 Task: Check the percentage active listings of soaker tub in the last 5 years.
Action: Mouse moved to (978, 224)
Screenshot: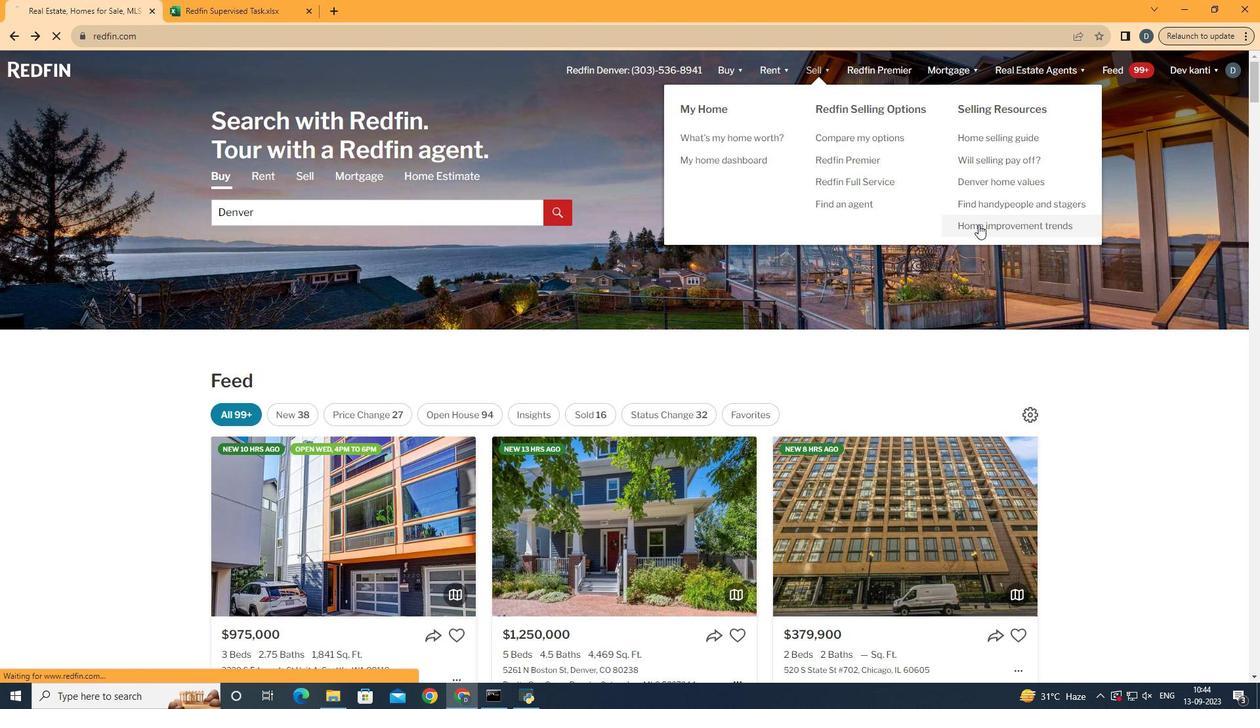 
Action: Mouse pressed left at (978, 224)
Screenshot: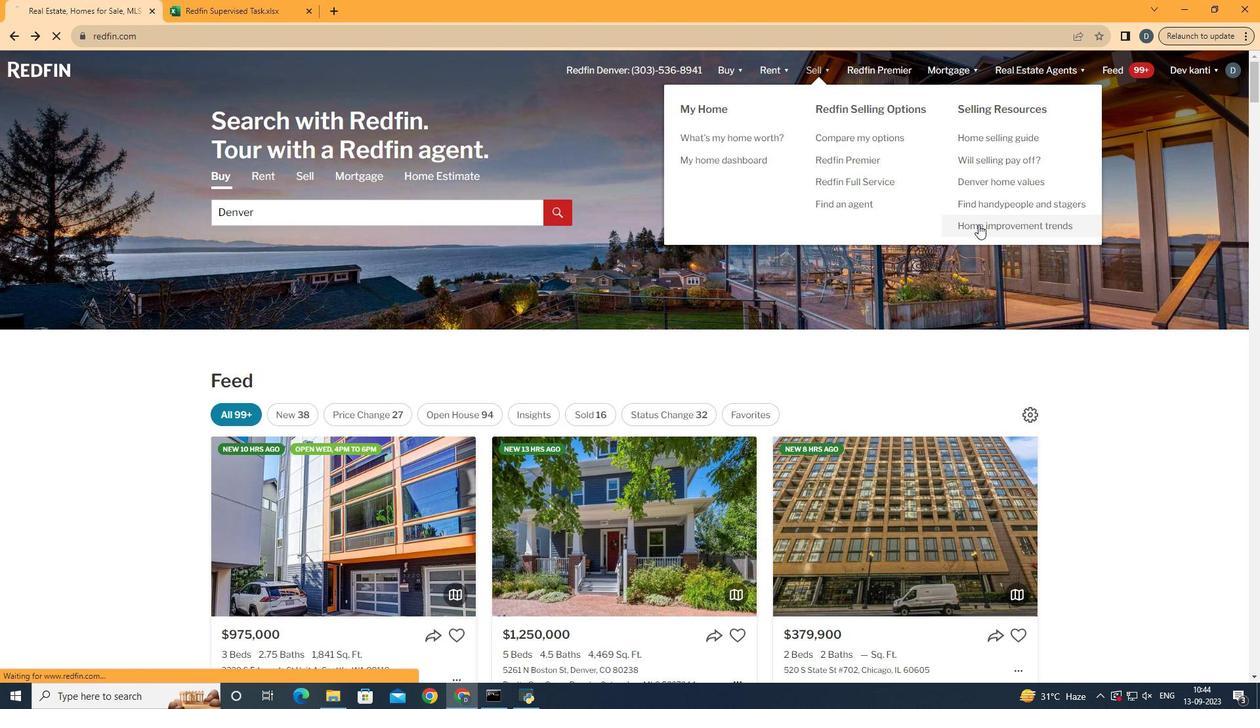 
Action: Mouse moved to (315, 244)
Screenshot: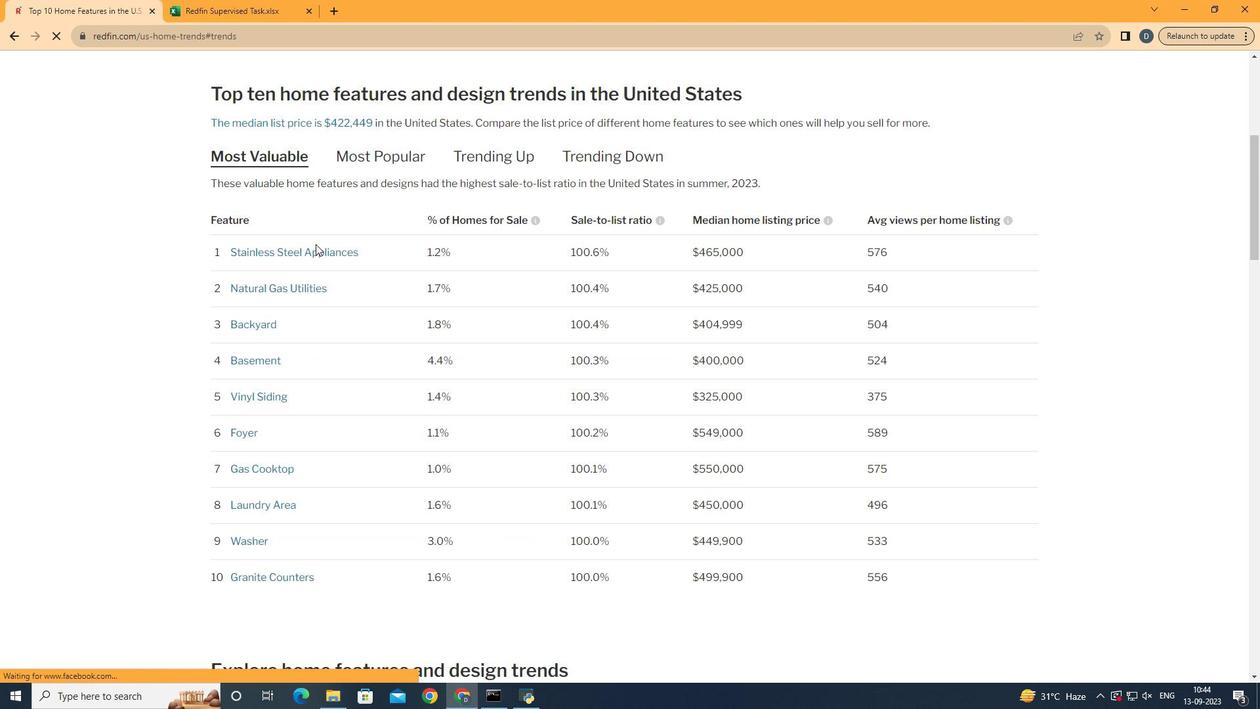 
Action: Mouse pressed left at (315, 244)
Screenshot: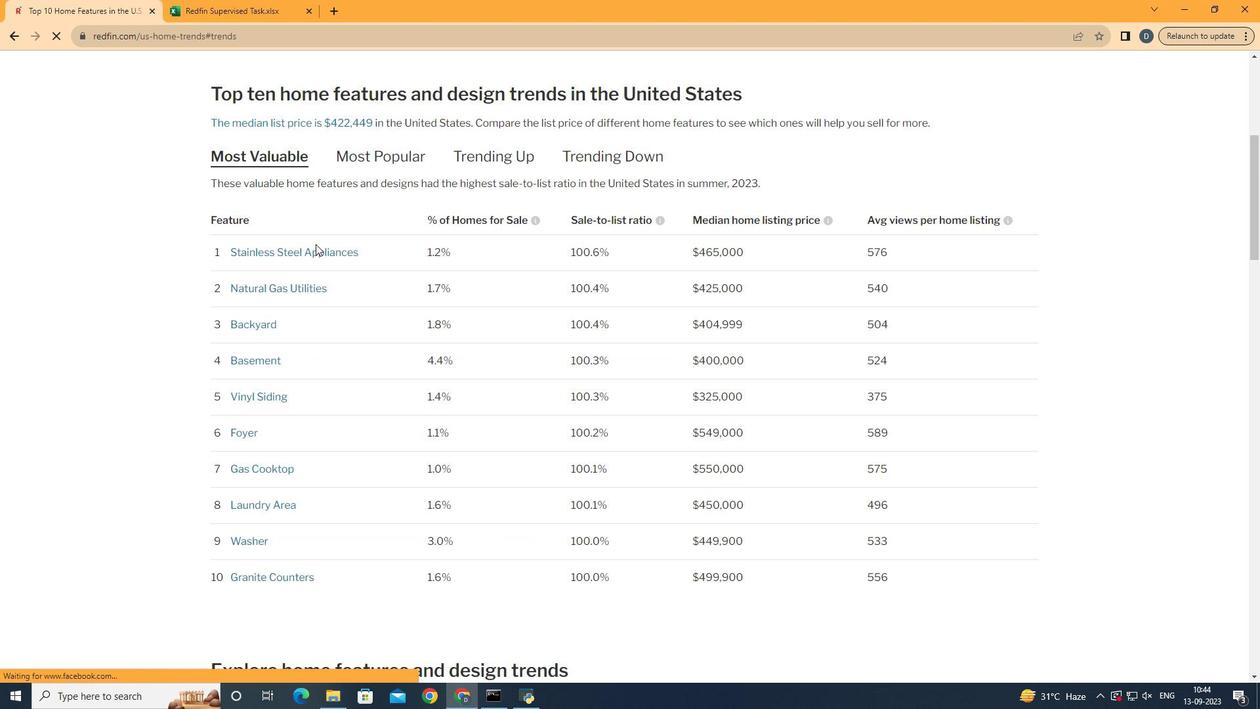 
Action: Mouse moved to (513, 373)
Screenshot: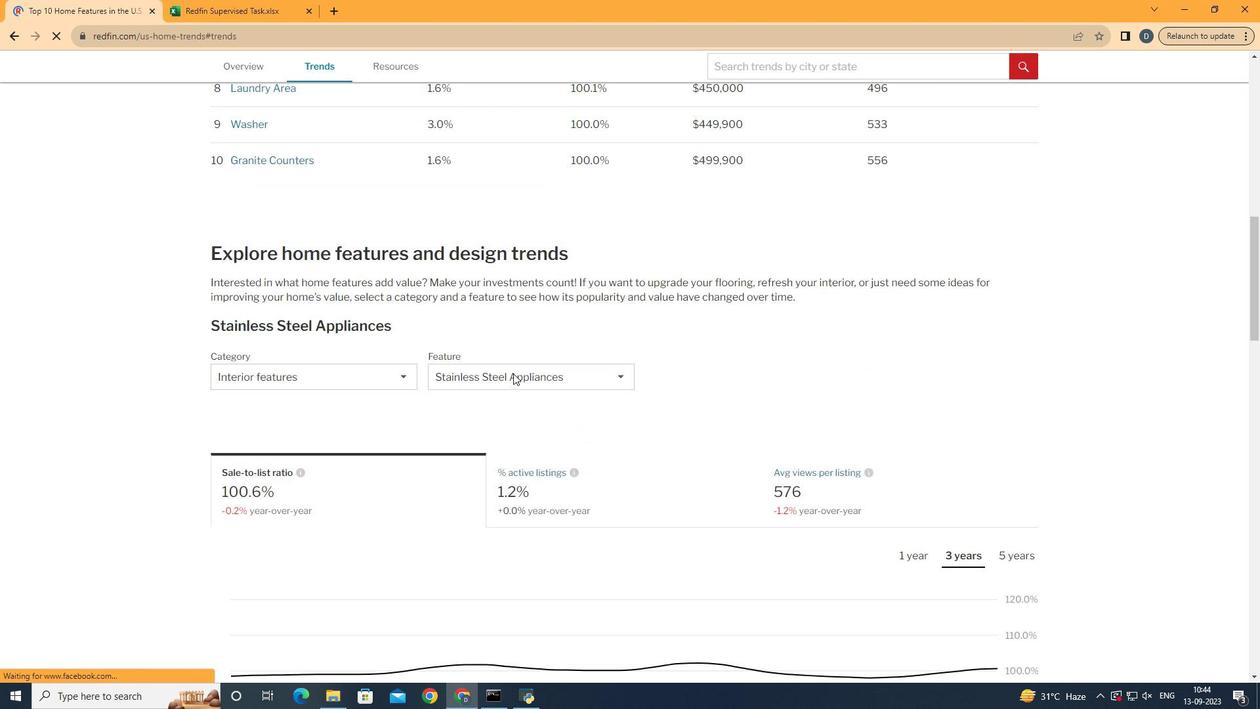 
Action: Mouse scrolled (513, 372) with delta (0, 0)
Screenshot: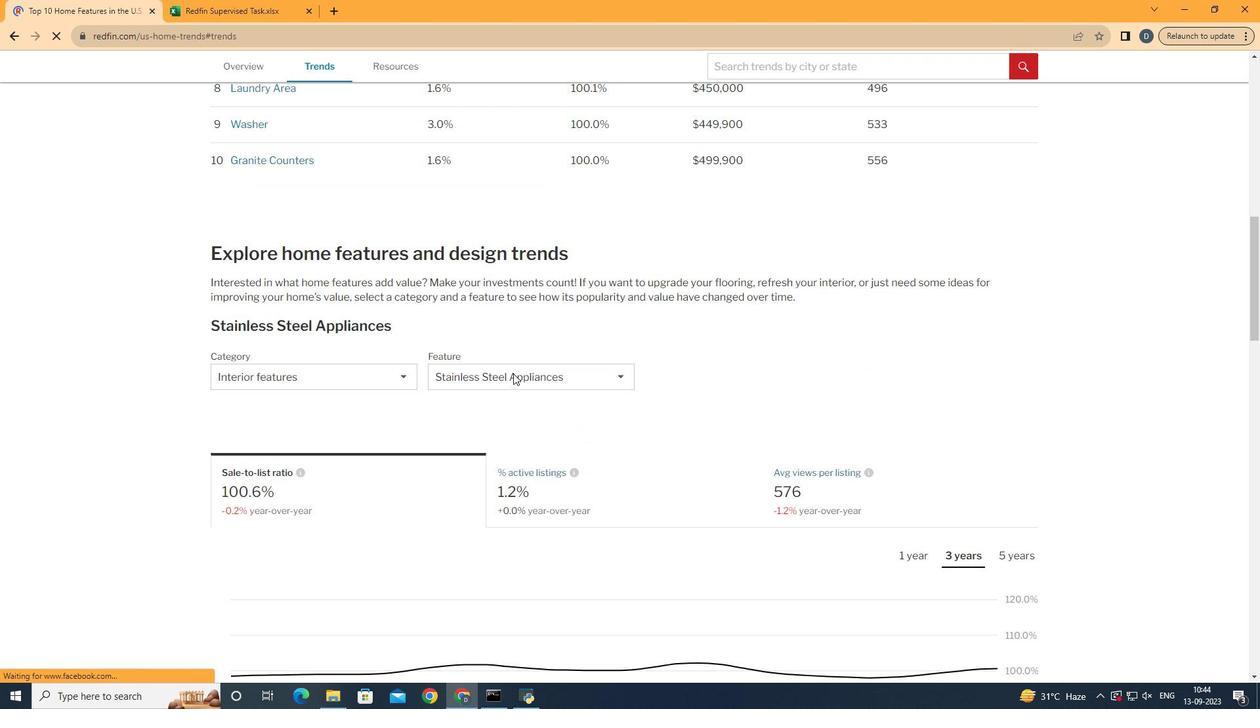 
Action: Mouse scrolled (513, 372) with delta (0, 0)
Screenshot: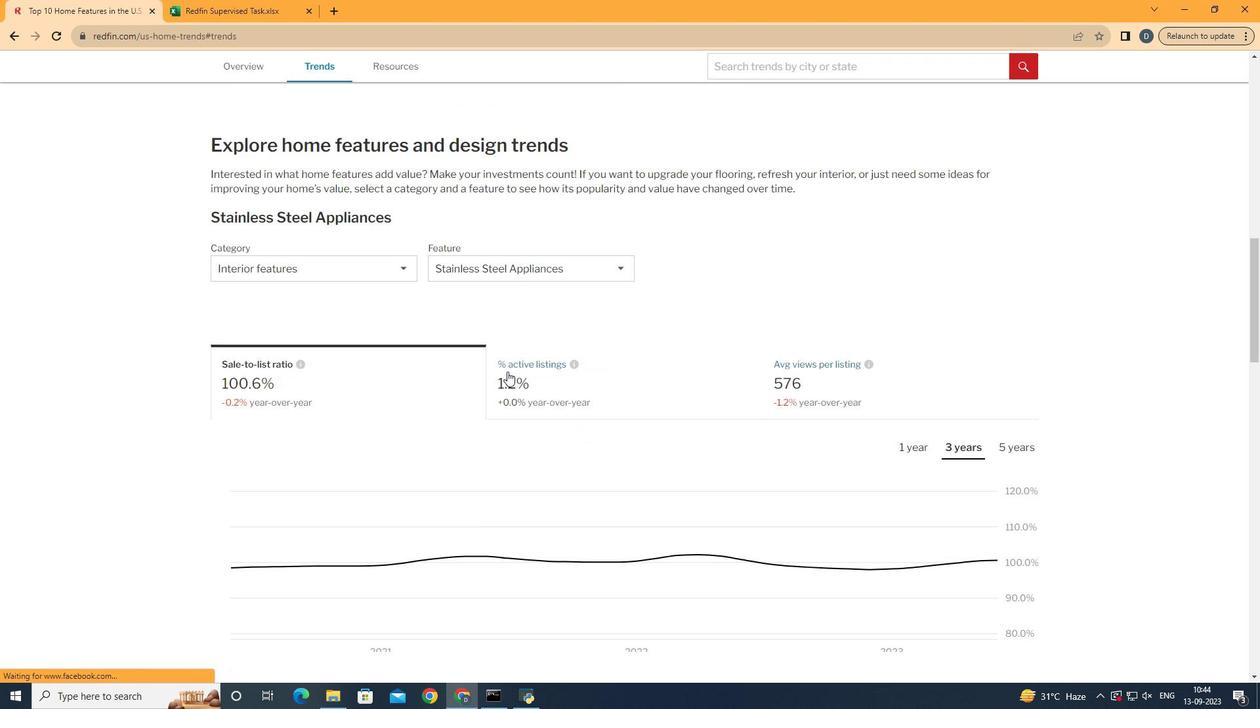 
Action: Mouse scrolled (513, 372) with delta (0, 0)
Screenshot: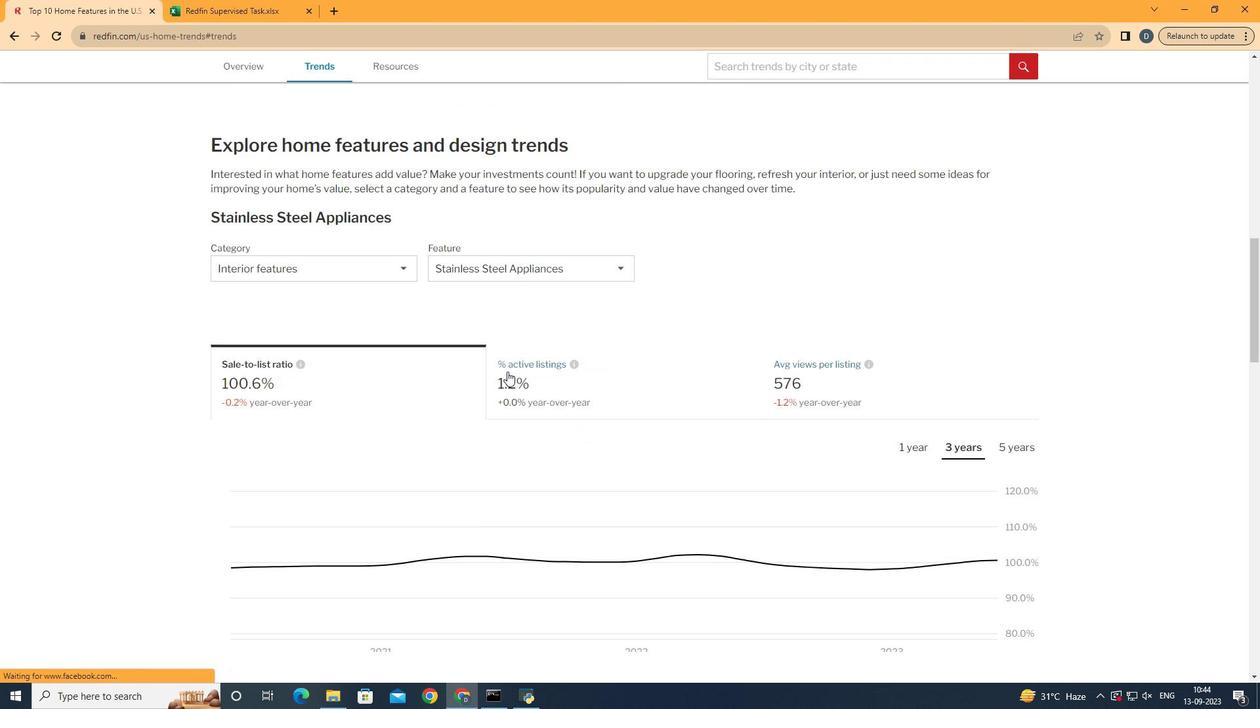
Action: Mouse scrolled (513, 372) with delta (0, 0)
Screenshot: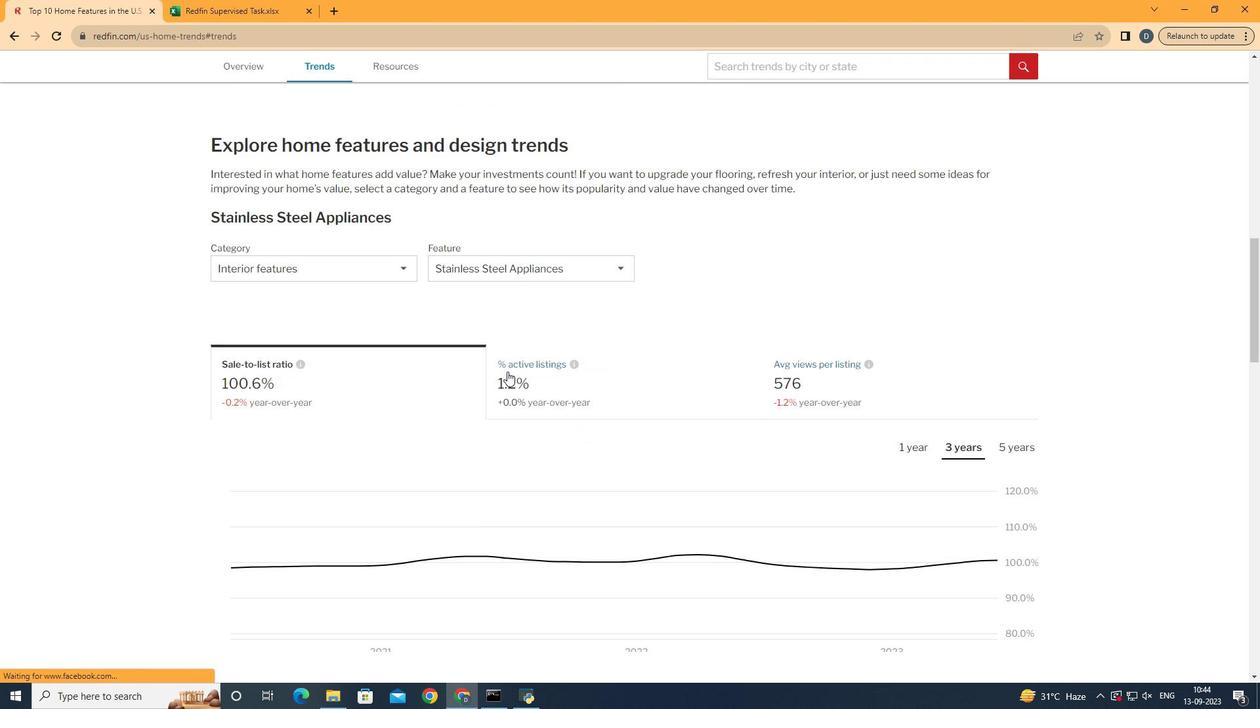 
Action: Mouse scrolled (513, 372) with delta (0, 0)
Screenshot: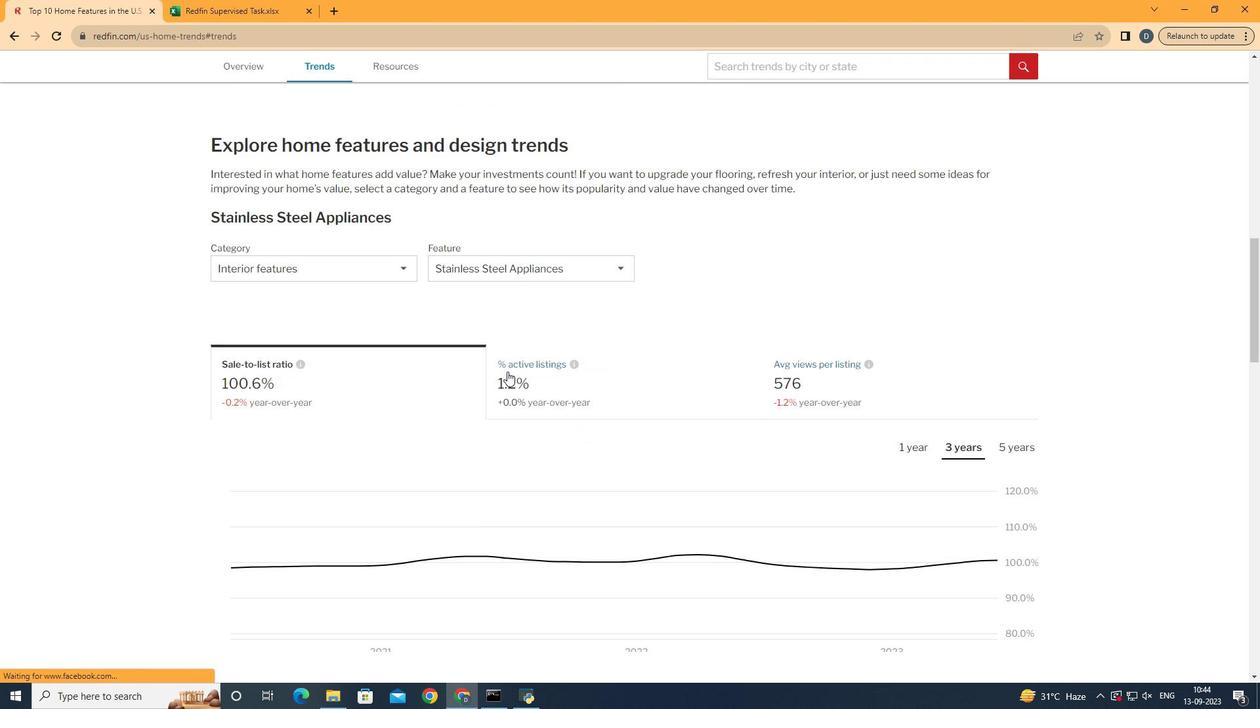 
Action: Mouse scrolled (513, 372) with delta (0, 0)
Screenshot: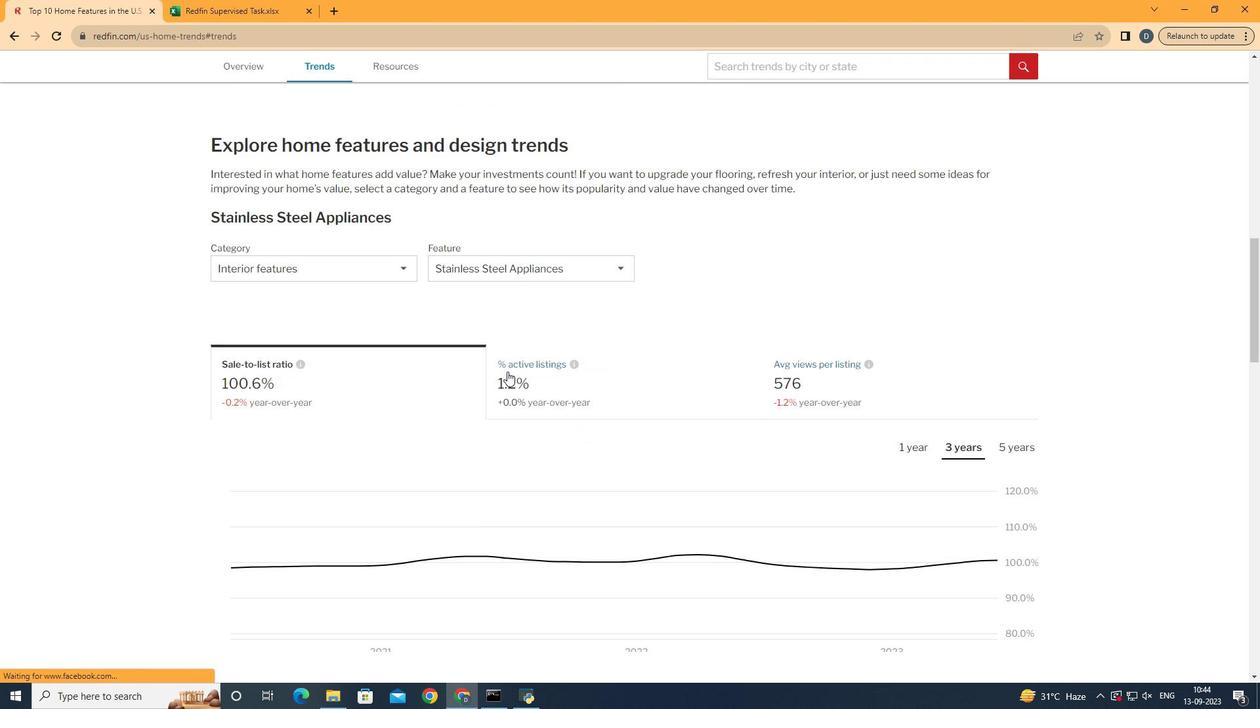 
Action: Mouse scrolled (513, 372) with delta (0, 0)
Screenshot: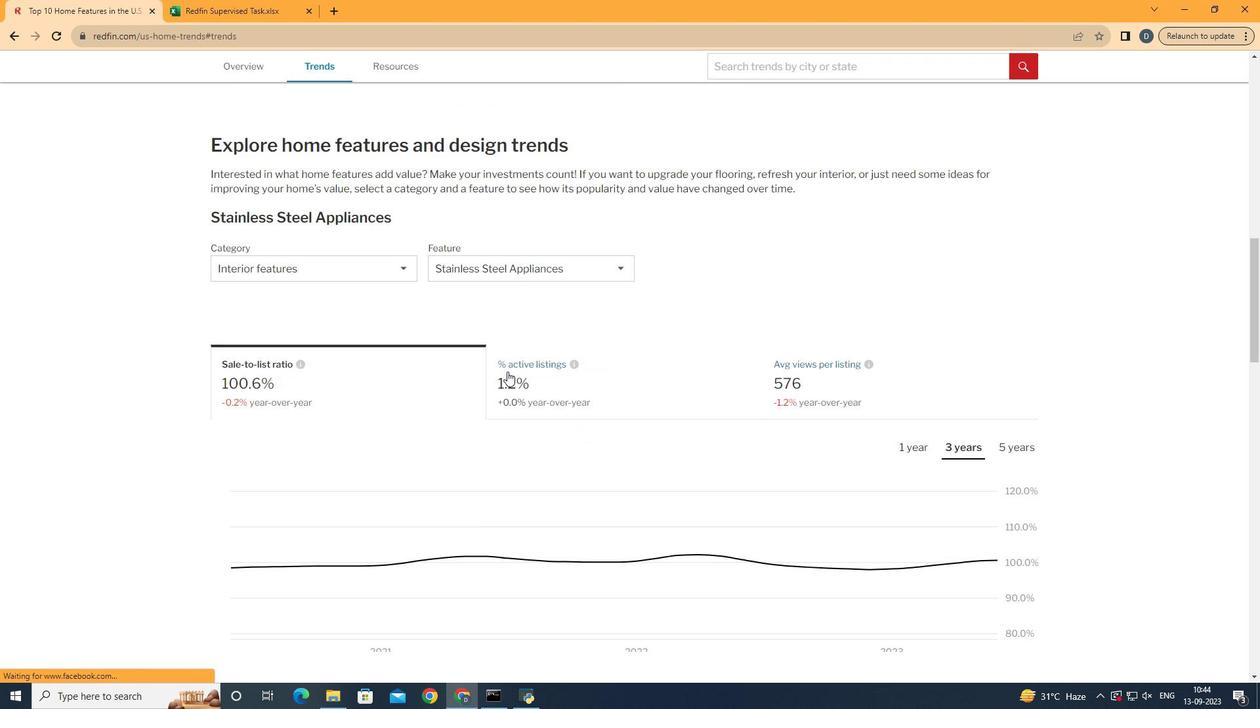 
Action: Mouse scrolled (513, 372) with delta (0, 0)
Screenshot: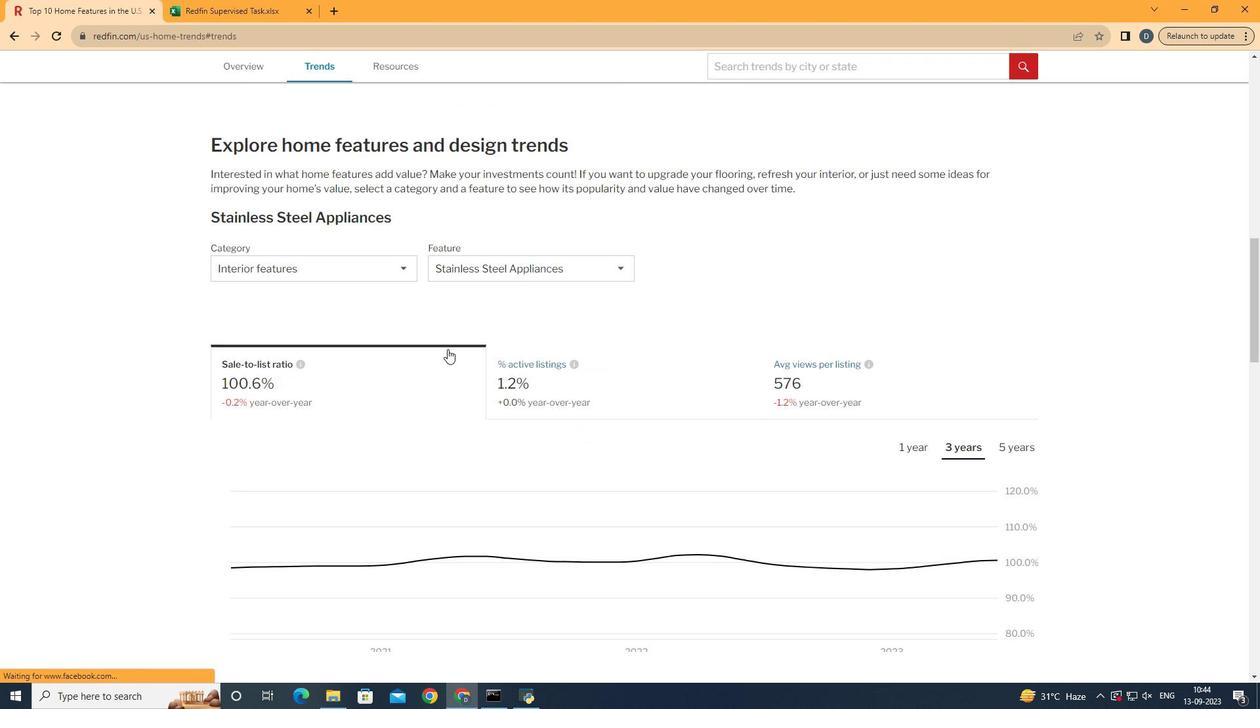 
Action: Mouse moved to (346, 263)
Screenshot: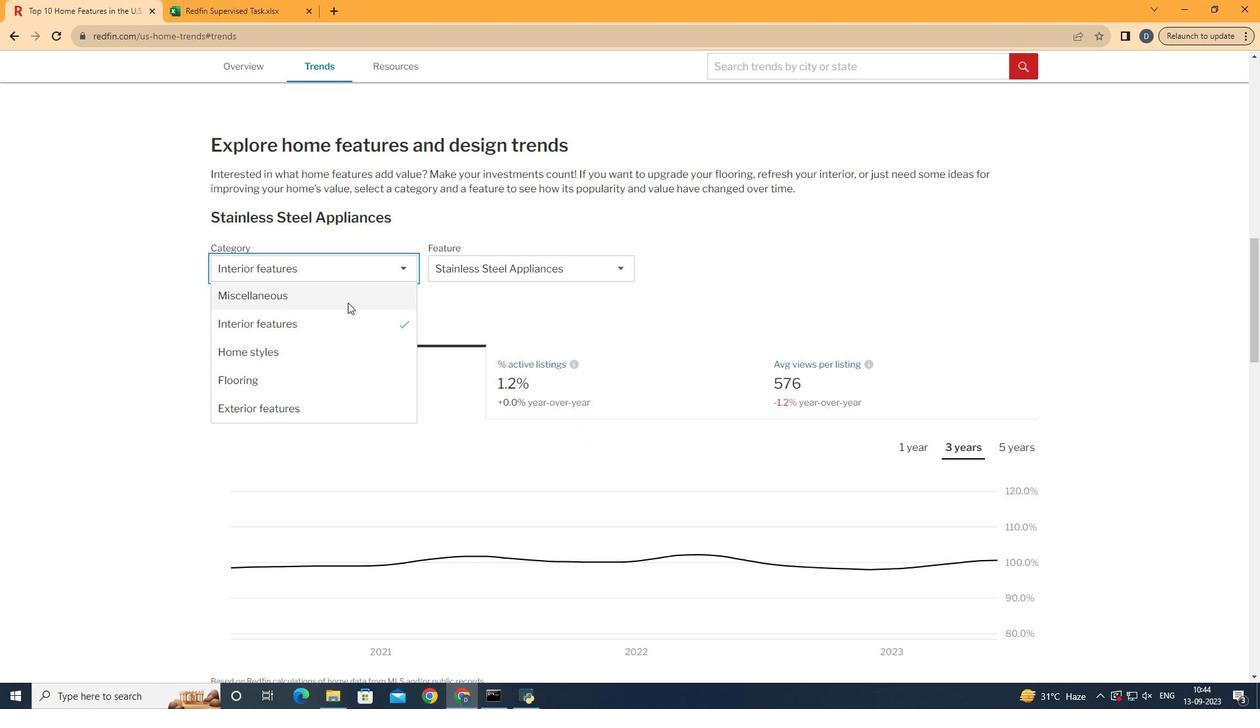 
Action: Mouse pressed left at (346, 263)
Screenshot: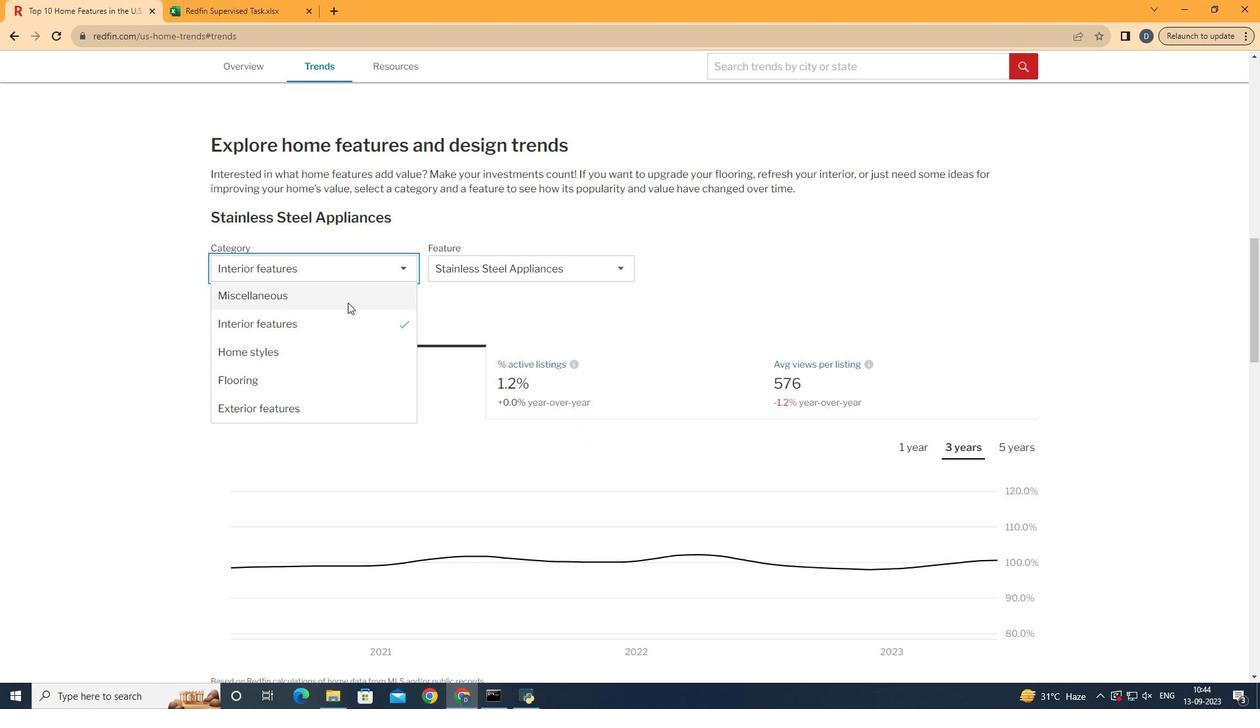 
Action: Mouse moved to (352, 320)
Screenshot: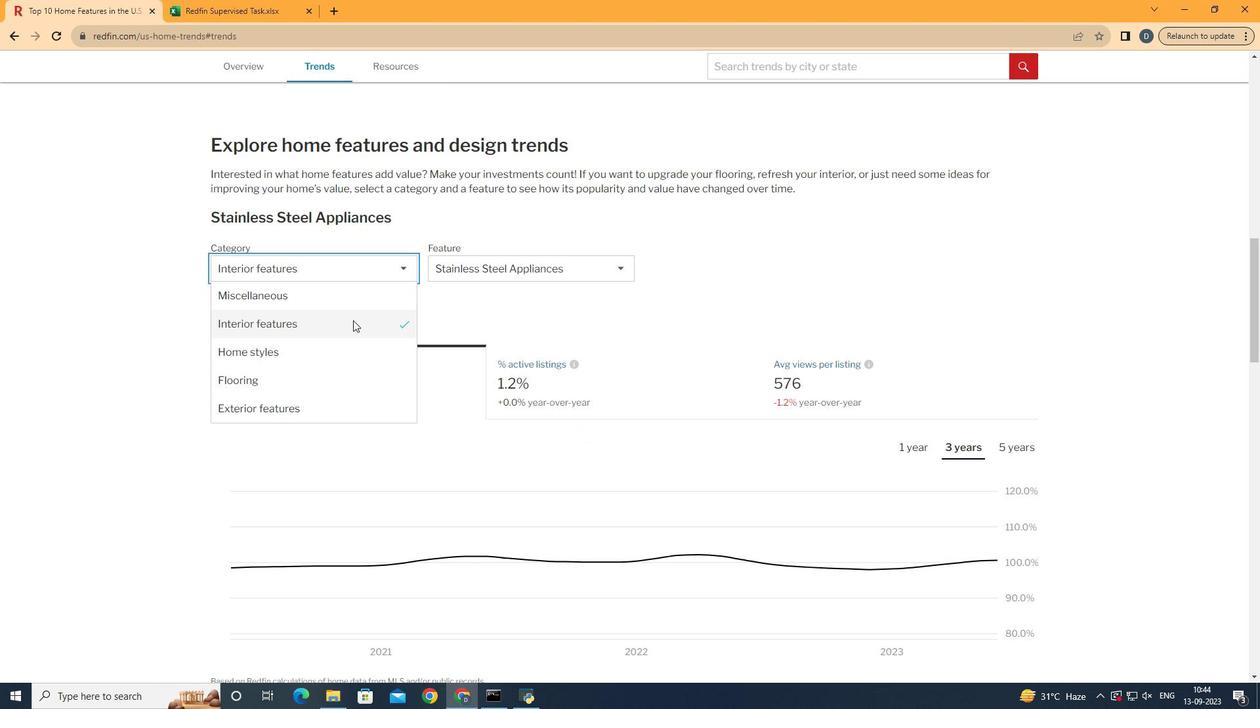 
Action: Mouse pressed left at (352, 320)
Screenshot: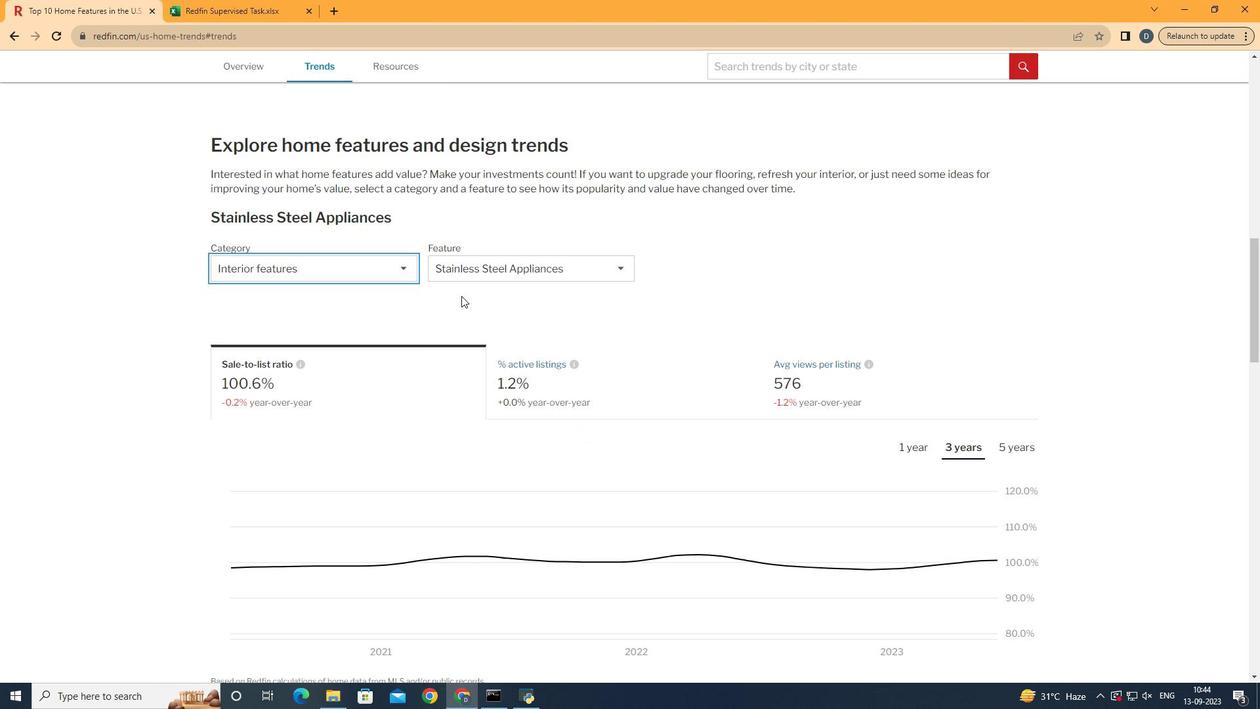 
Action: Mouse moved to (520, 276)
Screenshot: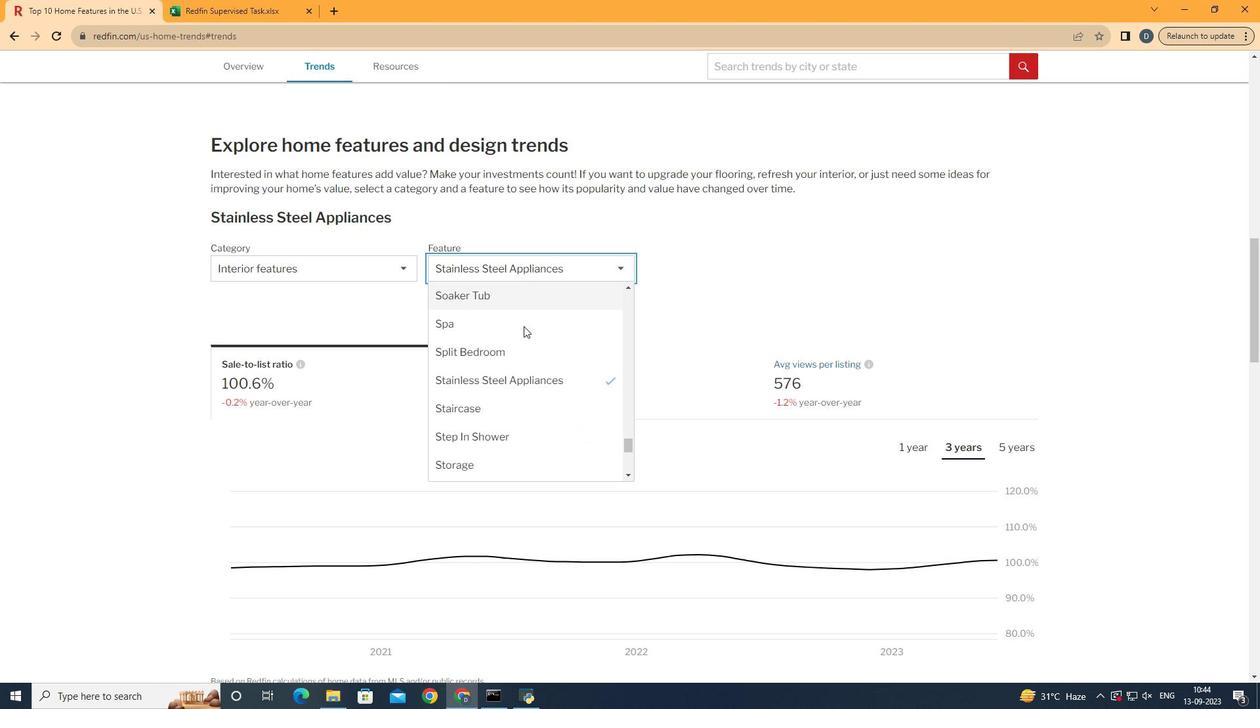 
Action: Mouse pressed left at (520, 276)
Screenshot: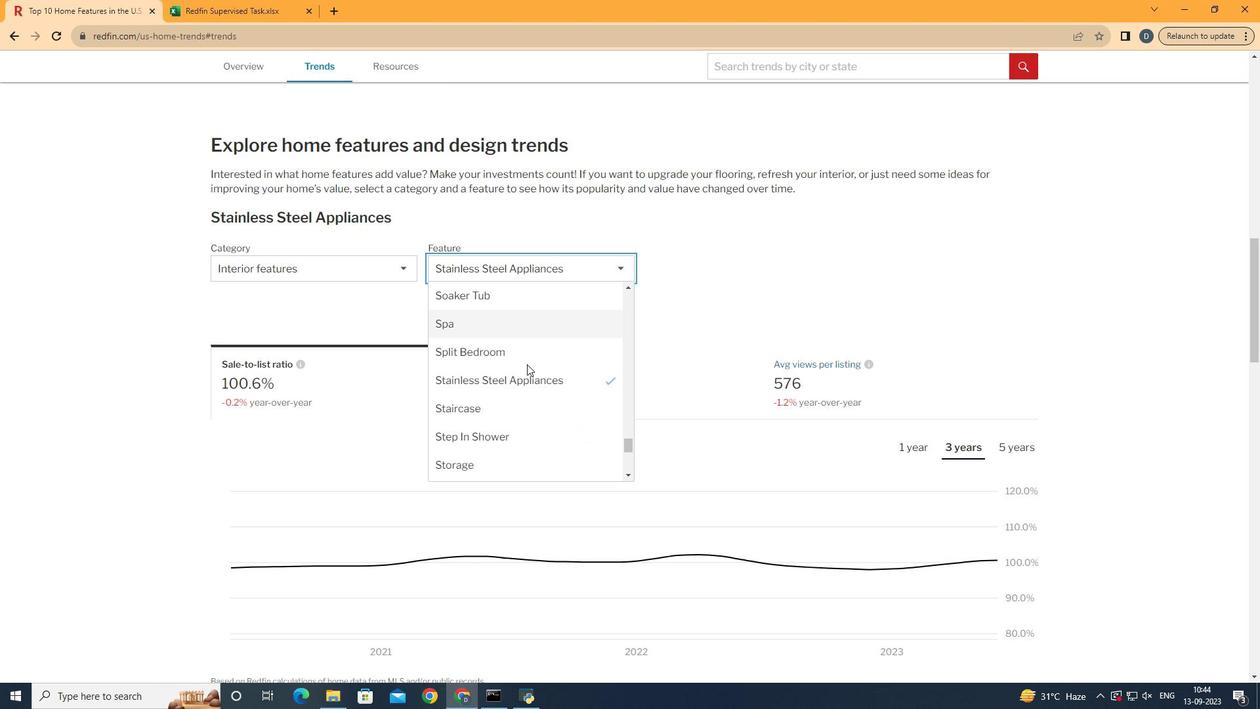 
Action: Mouse moved to (531, 380)
Screenshot: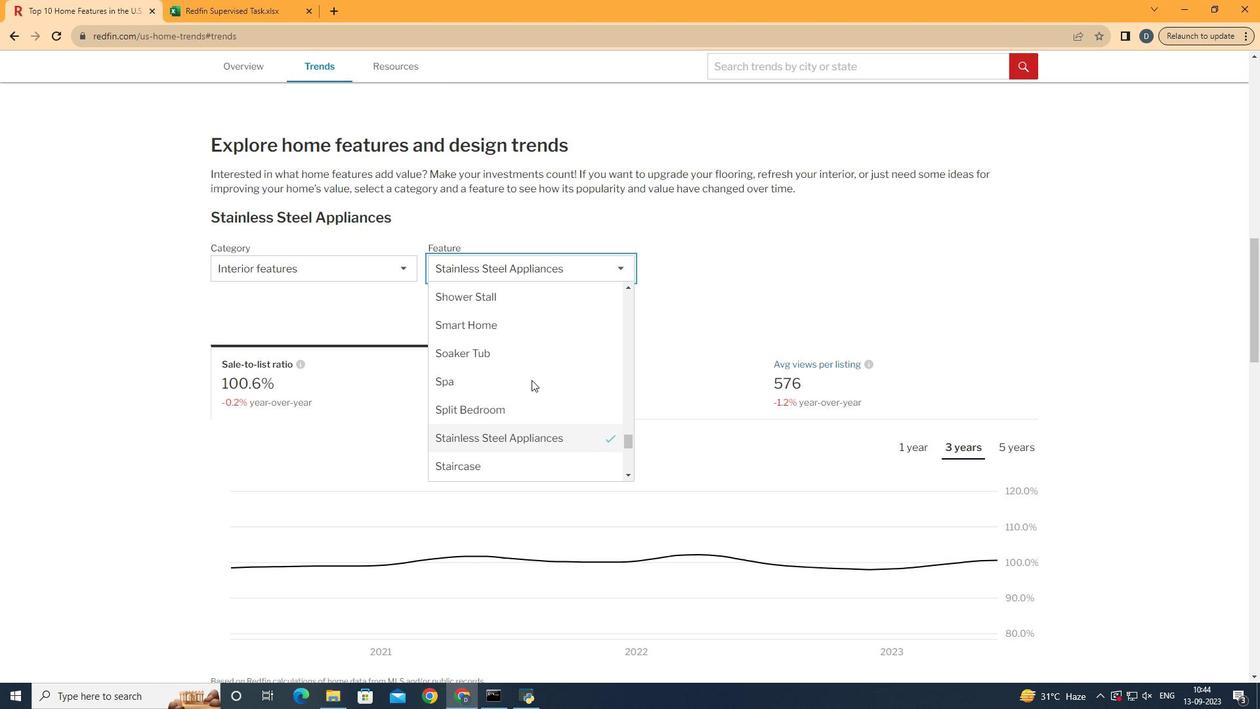 
Action: Mouse scrolled (531, 380) with delta (0, 0)
Screenshot: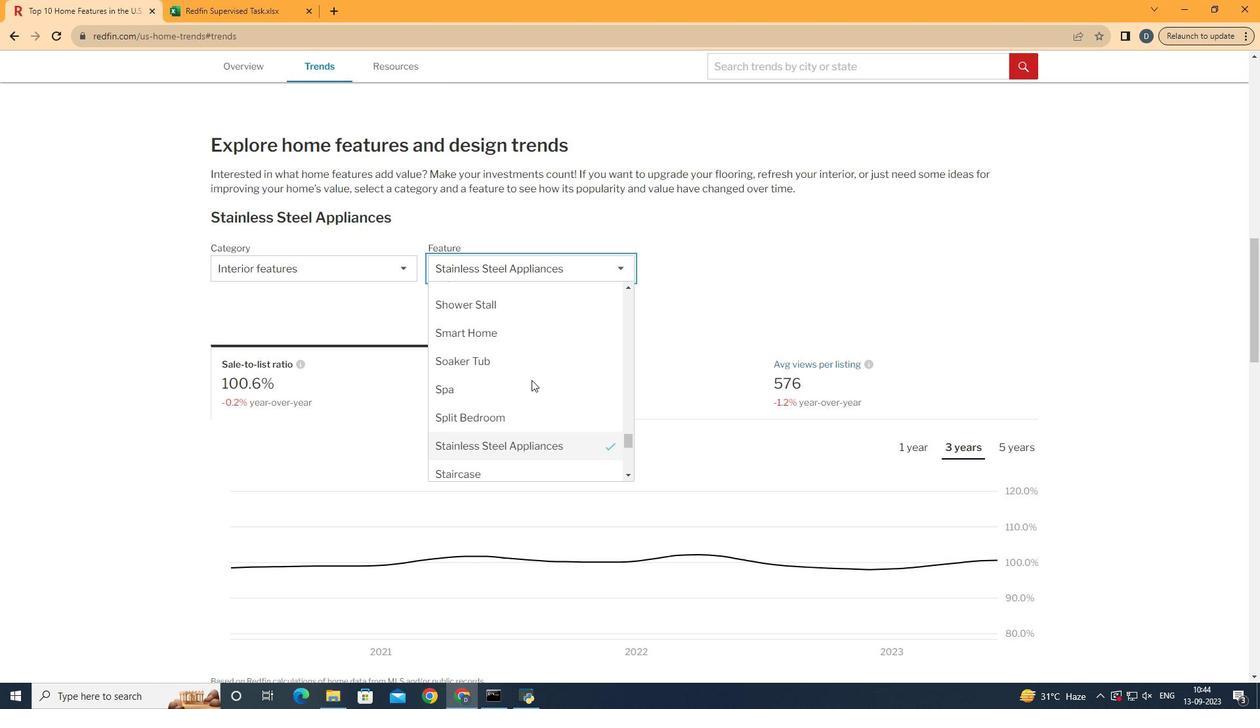 
Action: Mouse moved to (550, 357)
Screenshot: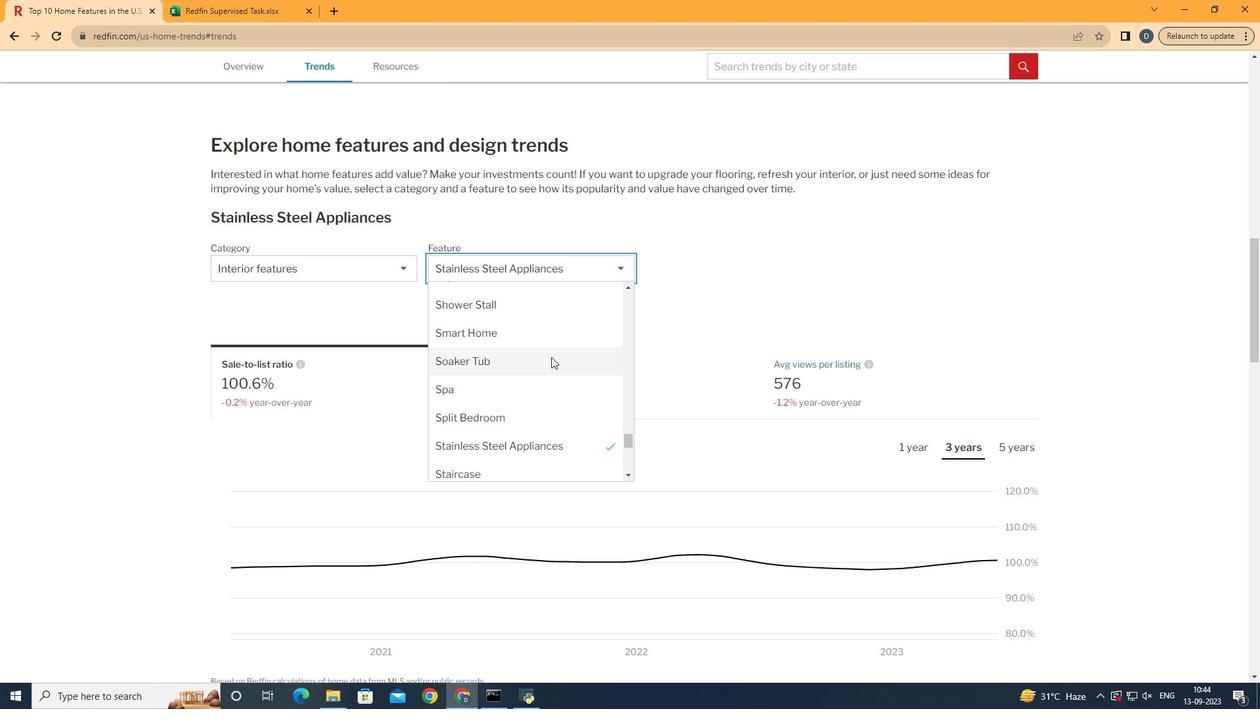 
Action: Mouse pressed left at (550, 357)
Screenshot: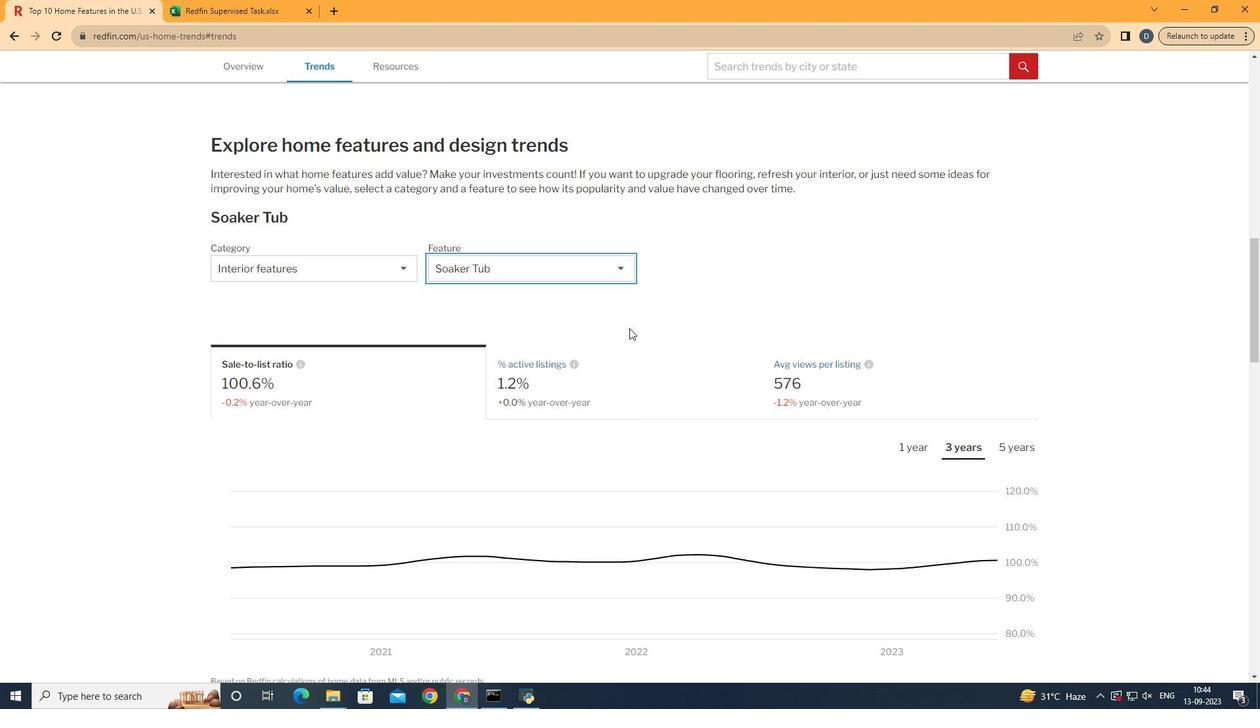 
Action: Mouse moved to (687, 290)
Screenshot: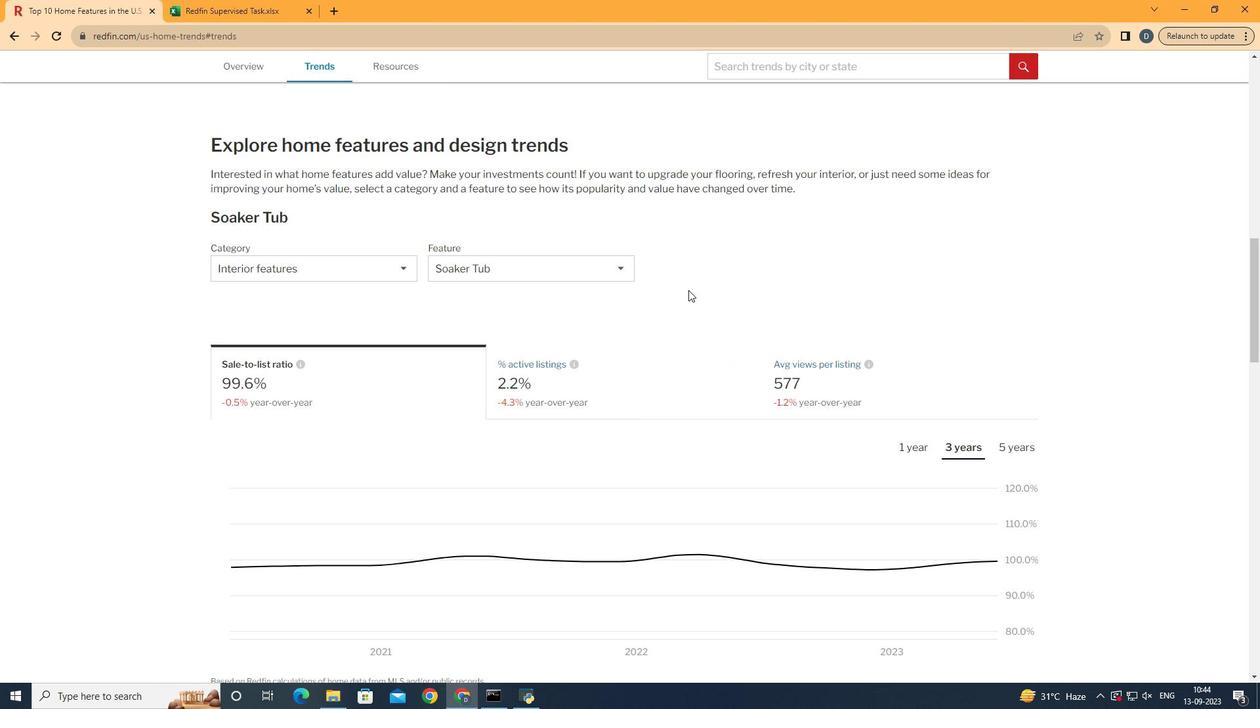 
Action: Mouse pressed left at (687, 290)
Screenshot: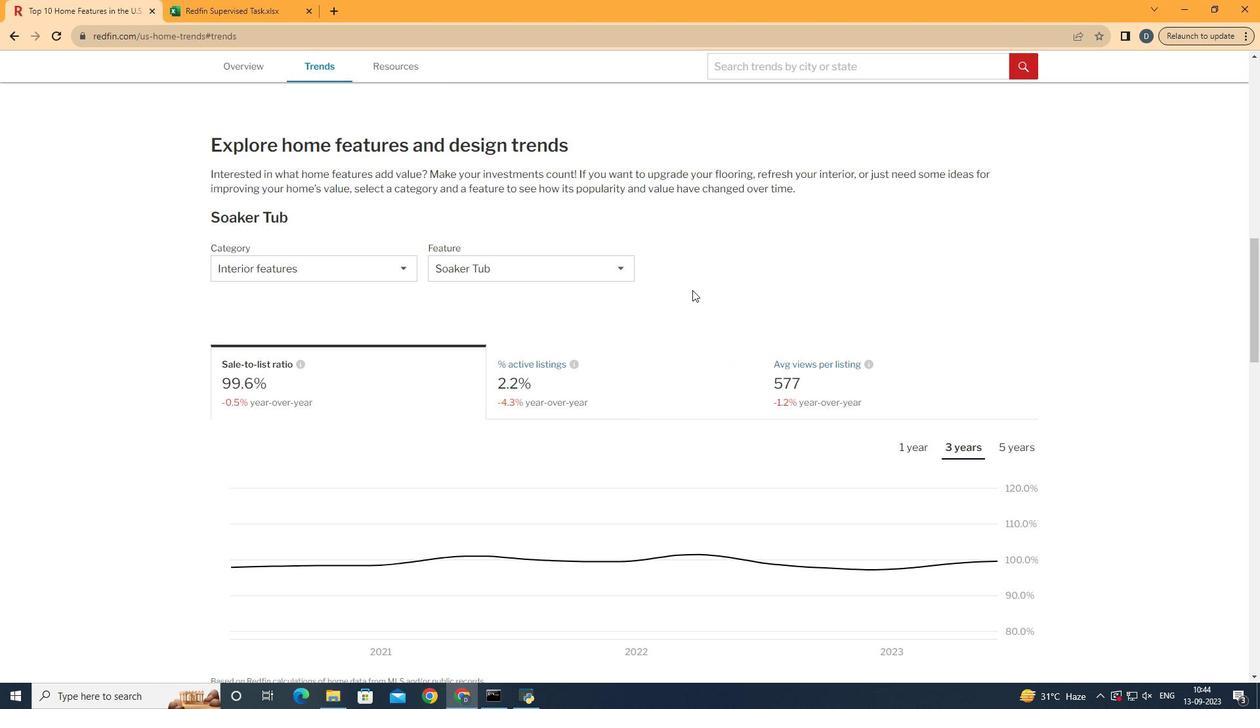 
Action: Mouse moved to (692, 290)
Screenshot: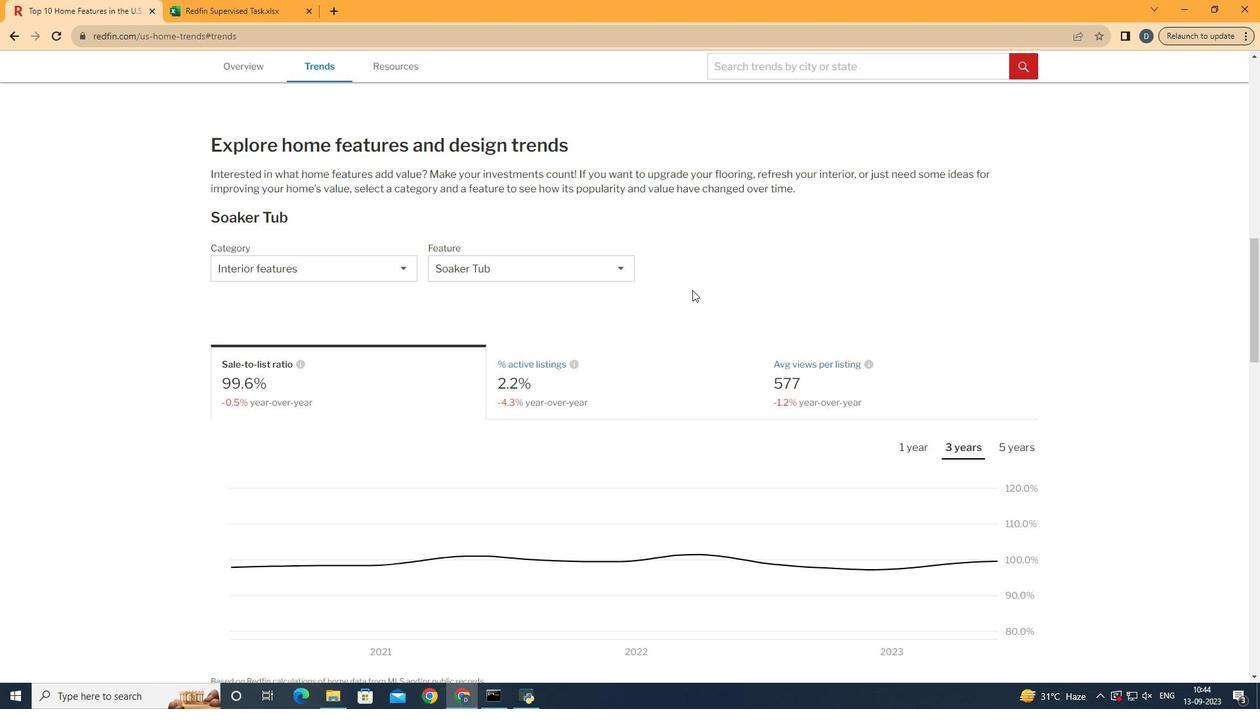 
Action: Mouse scrolled (692, 289) with delta (0, 0)
Screenshot: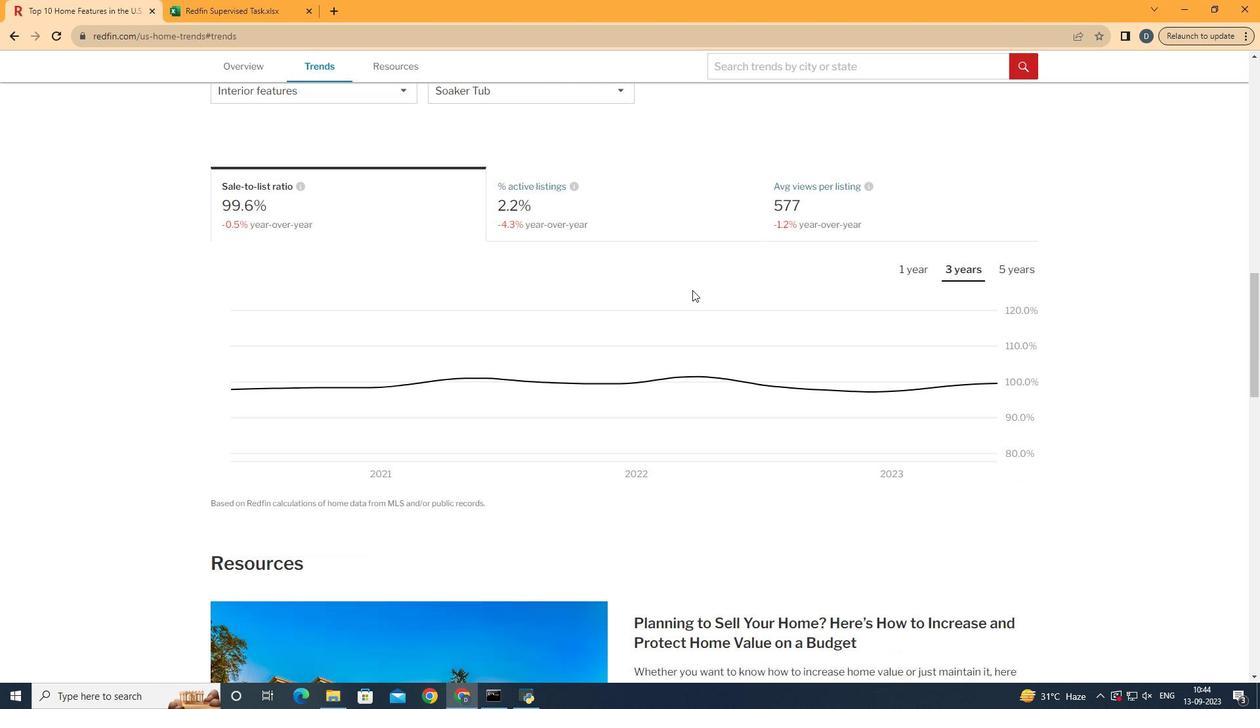 
Action: Mouse scrolled (692, 289) with delta (0, 0)
Screenshot: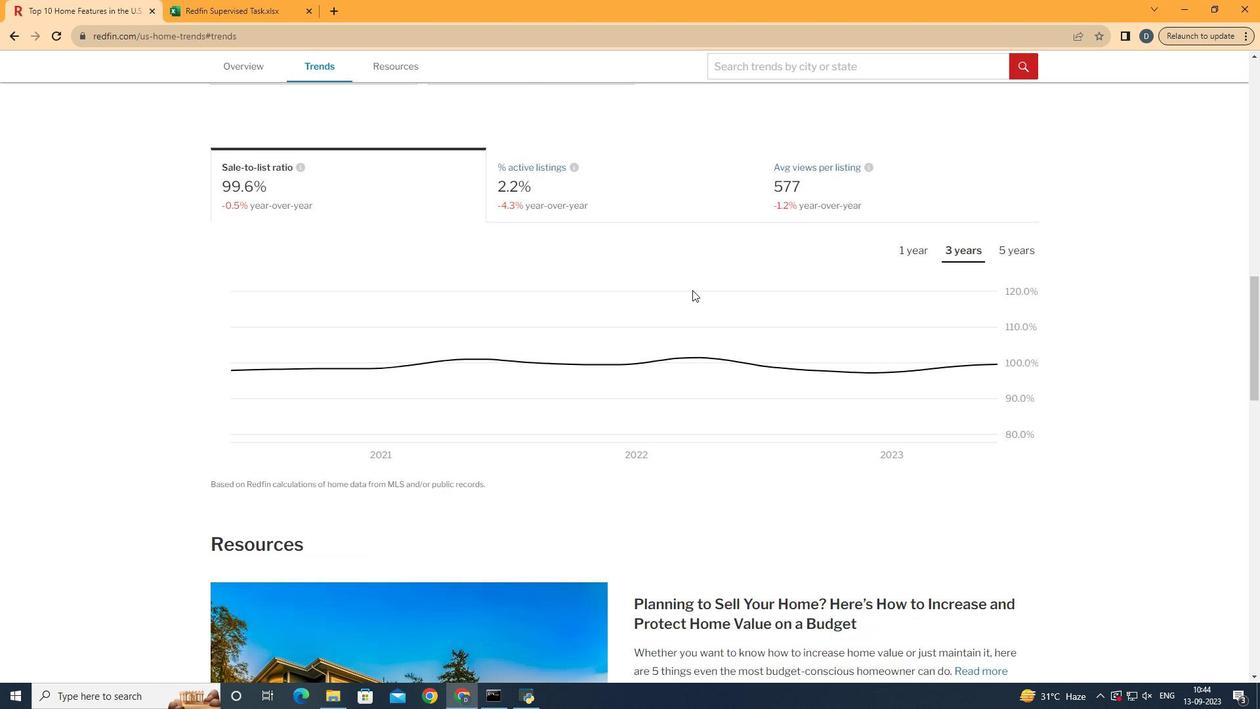 
Action: Mouse scrolled (692, 289) with delta (0, 0)
Screenshot: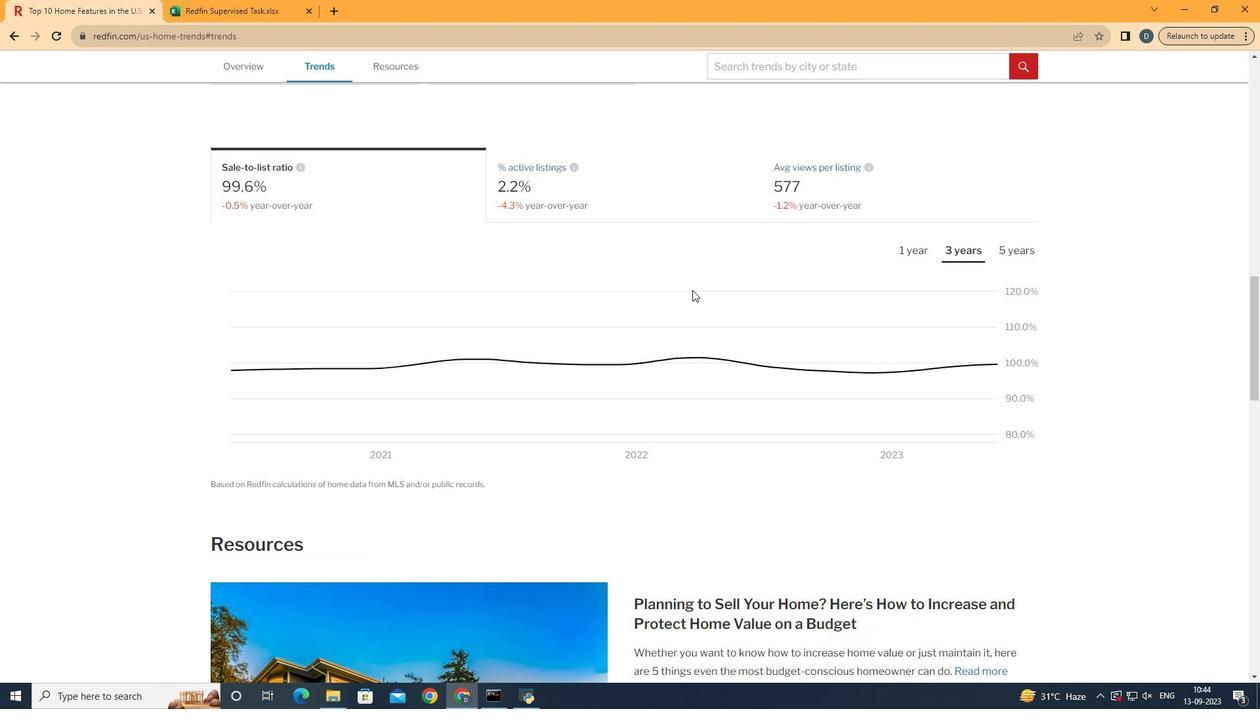
Action: Mouse moved to (688, 183)
Screenshot: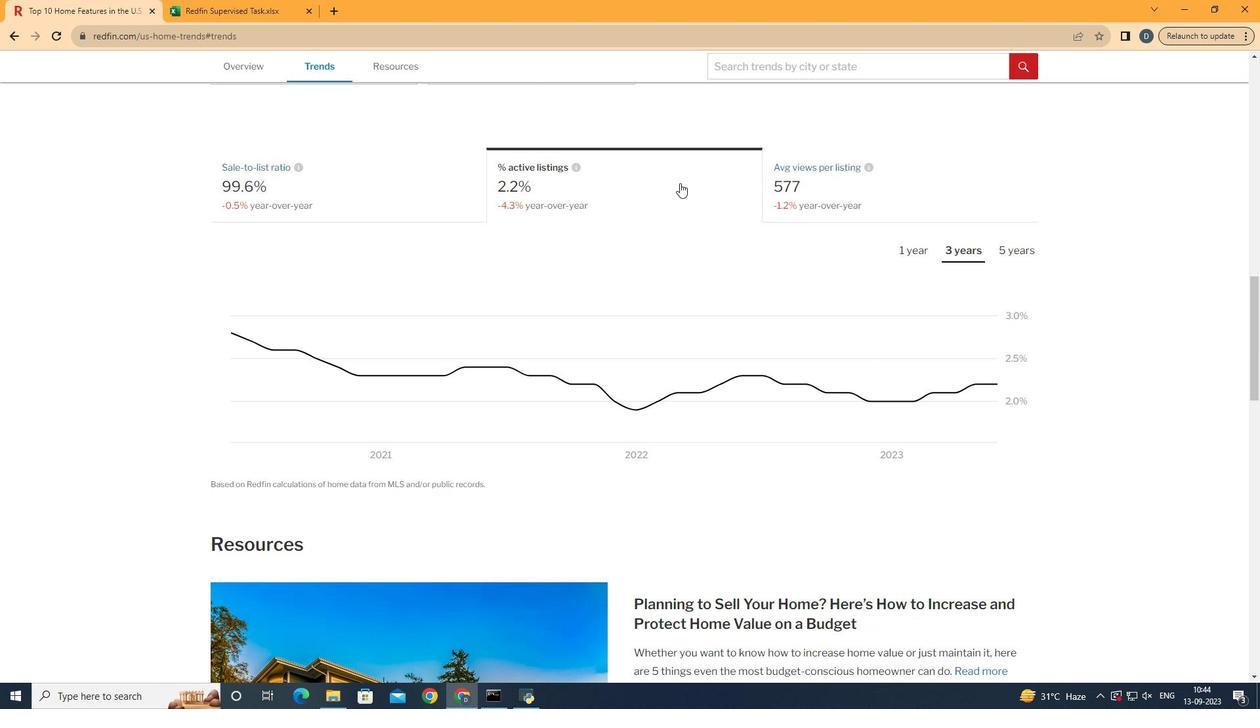 
Action: Mouse pressed left at (688, 183)
Screenshot: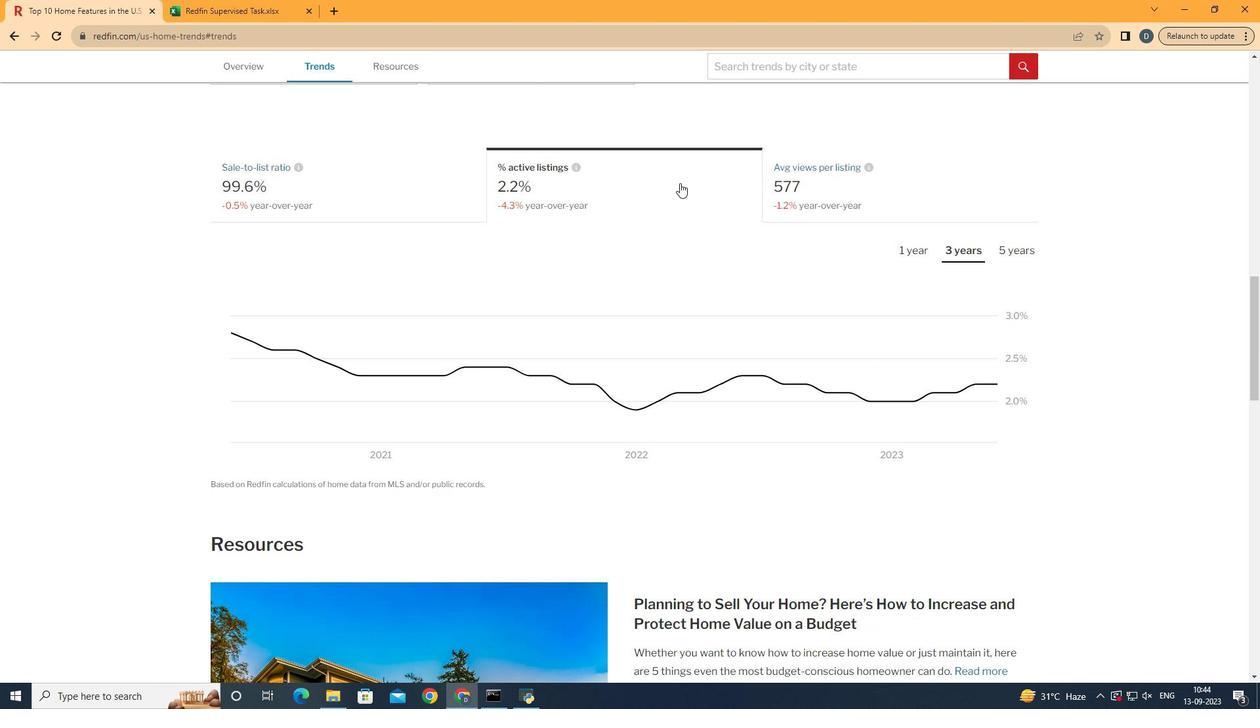
Action: Mouse moved to (1007, 244)
Screenshot: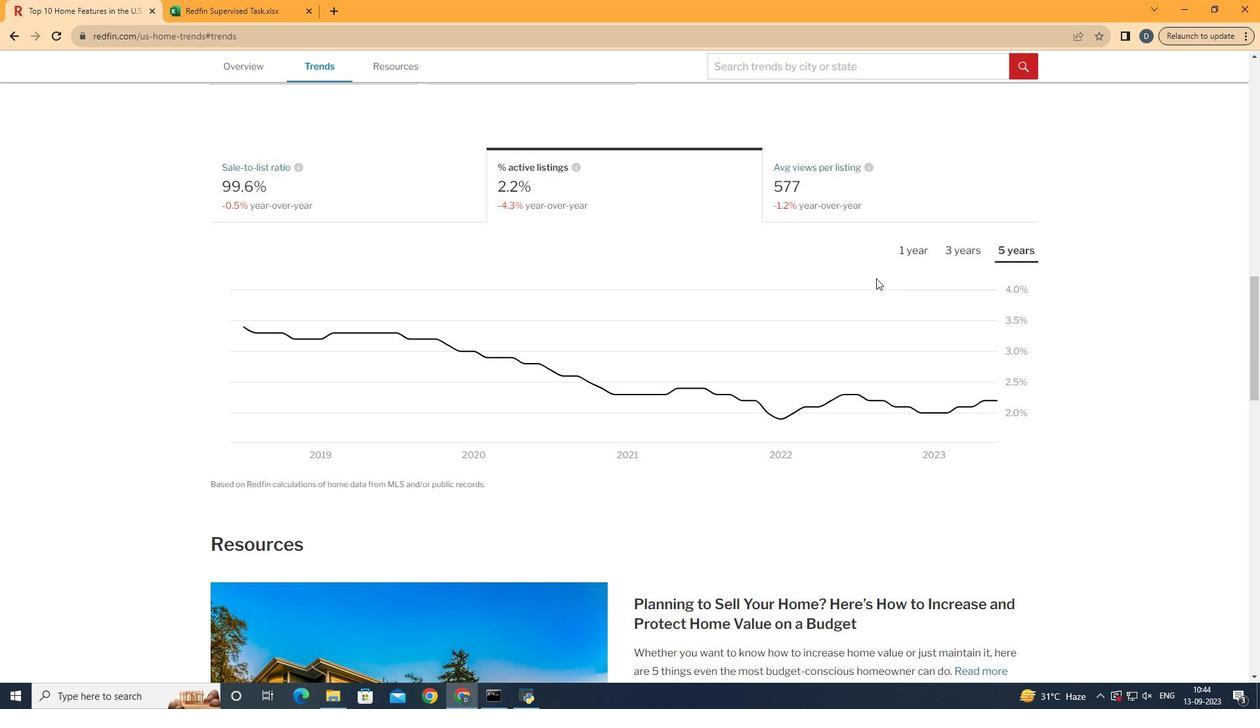 
Action: Mouse pressed left at (1007, 244)
Screenshot: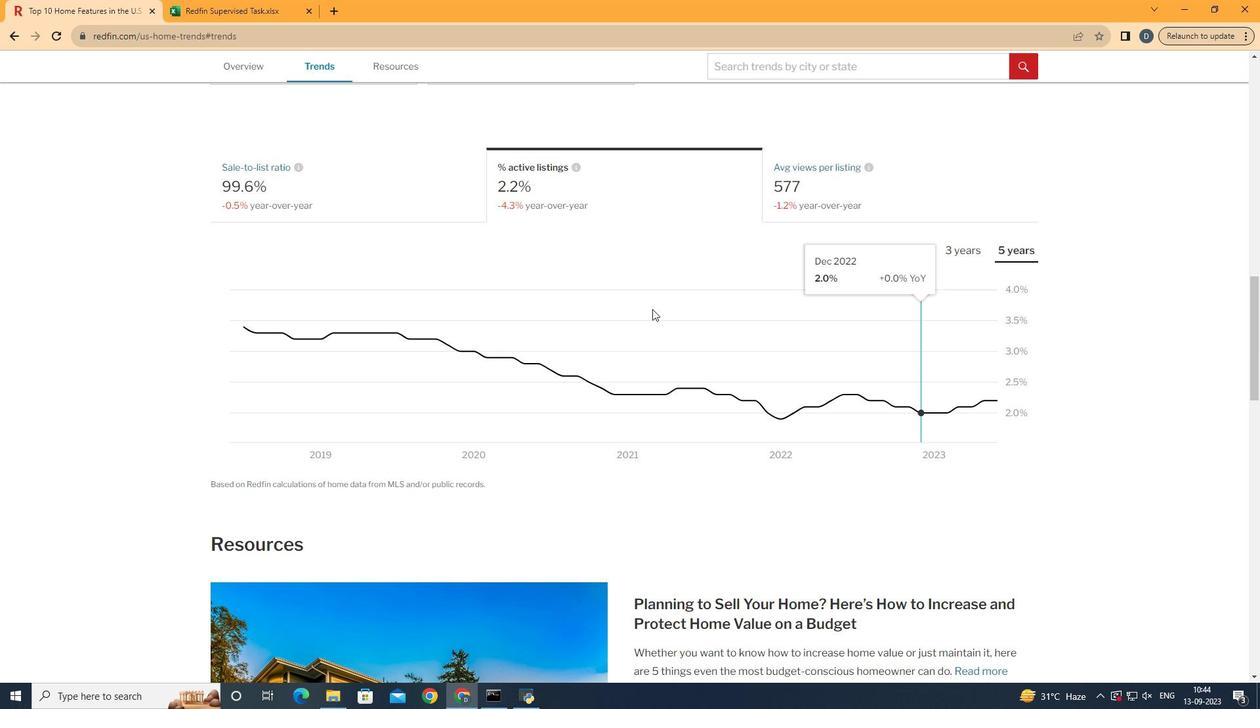 
Action: Mouse moved to (974, 370)
Screenshot: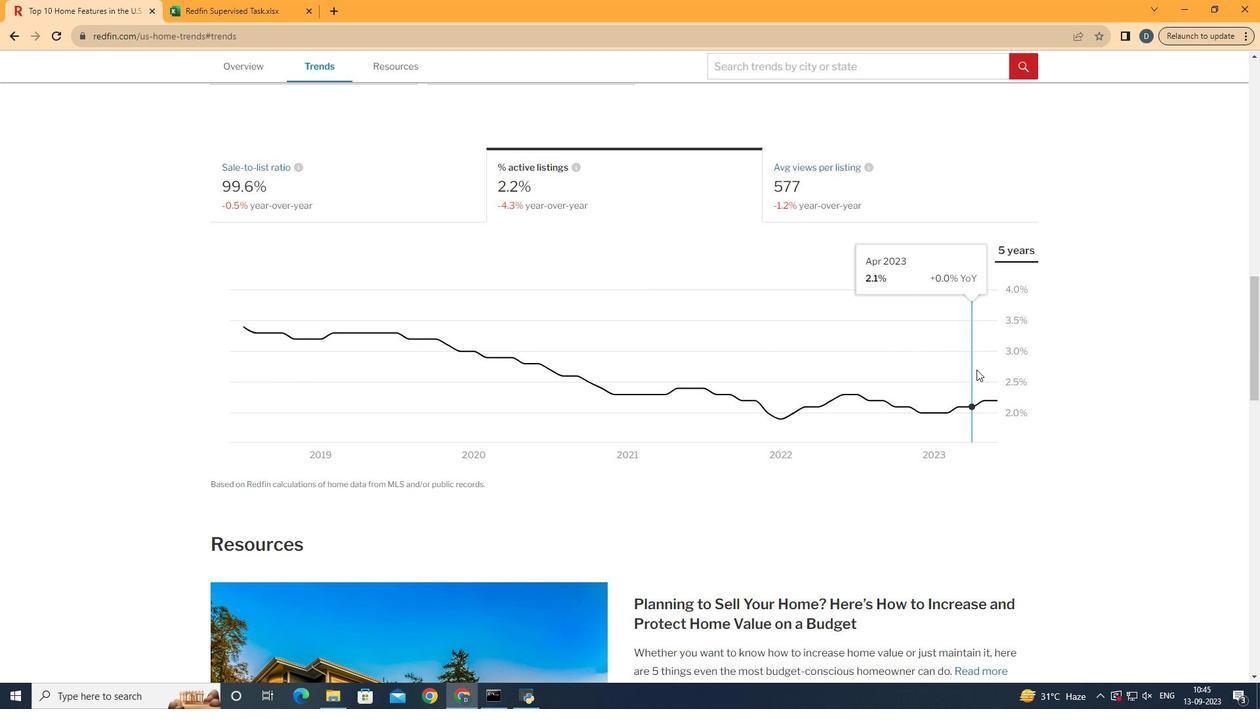
